 Task: Block off specific time frames from 3 PM to 5 PM every Friday for engaging in a series of crucial client calls, where active listening and eloquent communication are paramount.
Action: Mouse moved to (261, 308)
Screenshot: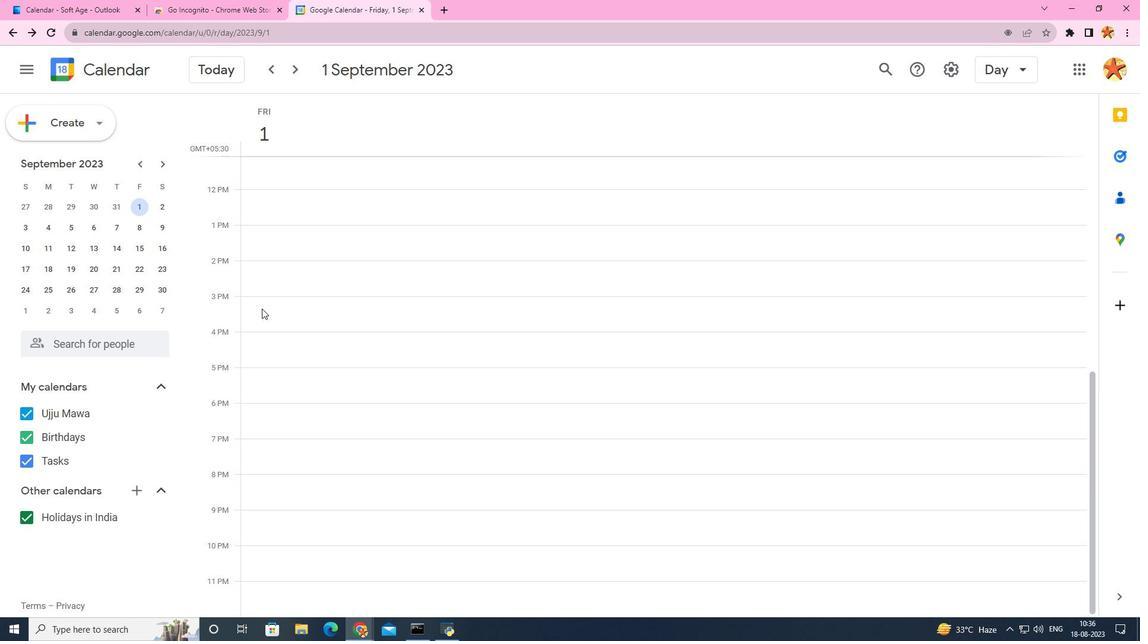 
Action: Mouse pressed left at (261, 308)
Screenshot: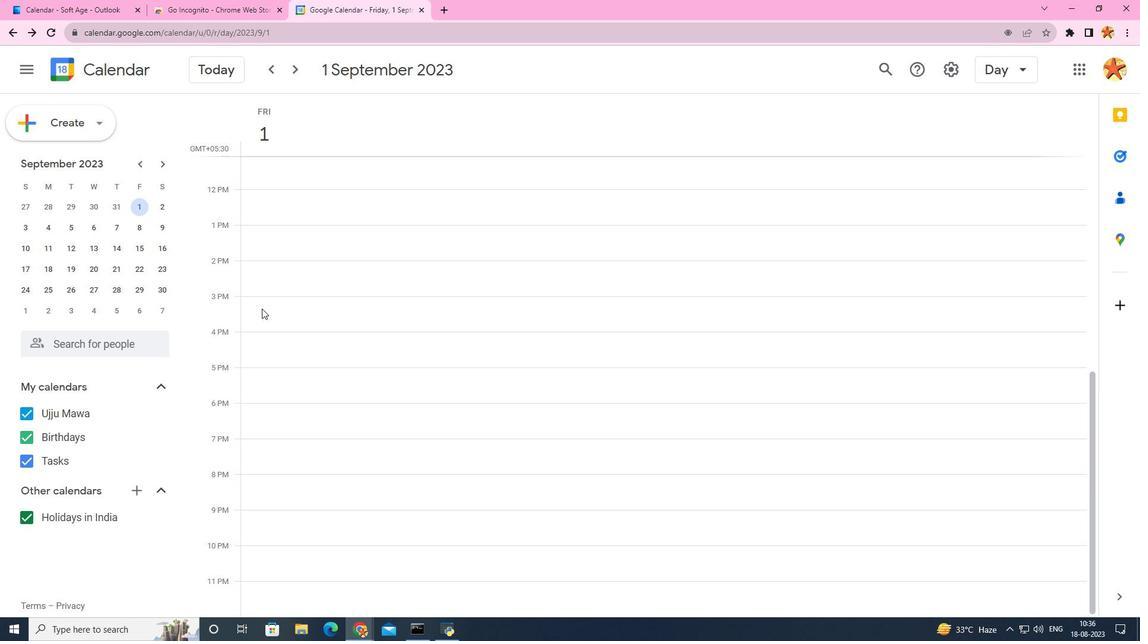 
Action: Mouse moved to (583, 199)
Screenshot: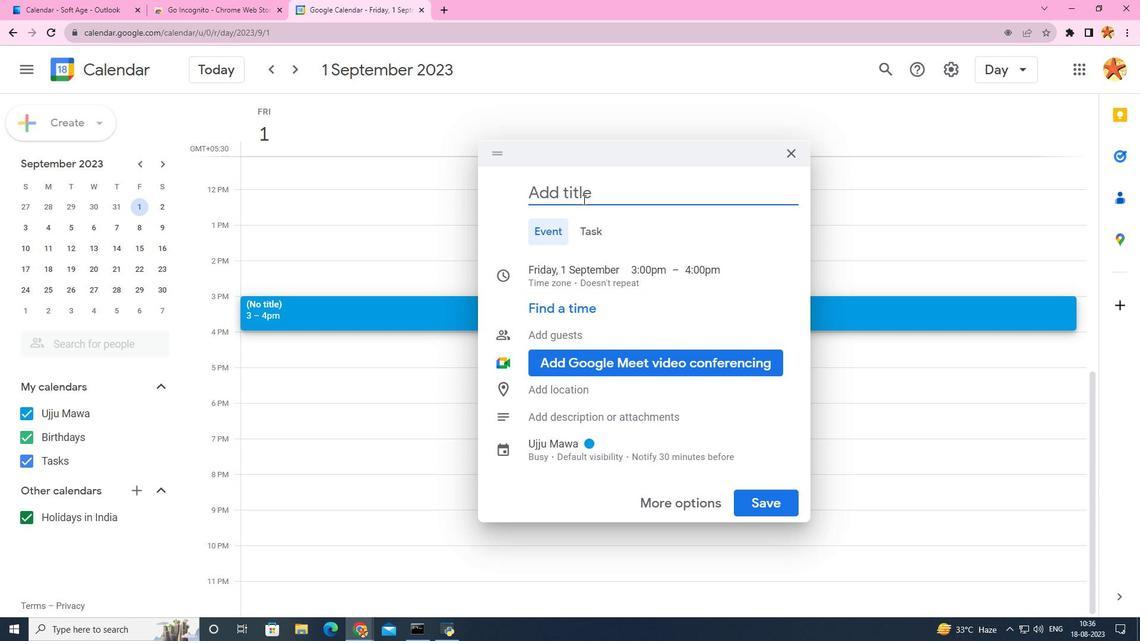 
Action: Key pressed <Key.caps_lock>B<Key.caps_lock>lock<Key.space>off<Key.space>a<Key.space><Key.caps_lock>S<Key.caps_lock>pecific<Key.space><Key.caps_lock>T<Key.caps_lock>im<Key.space><Key.backspace>e<Key.space>frame
Screenshot: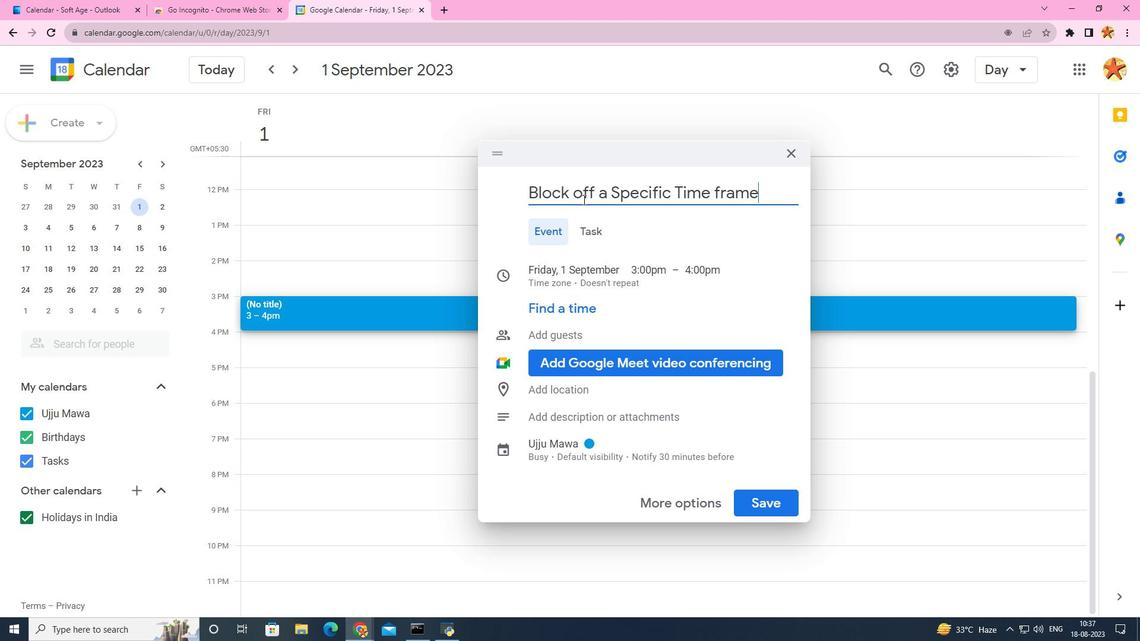 
Action: Mouse moved to (643, 266)
Screenshot: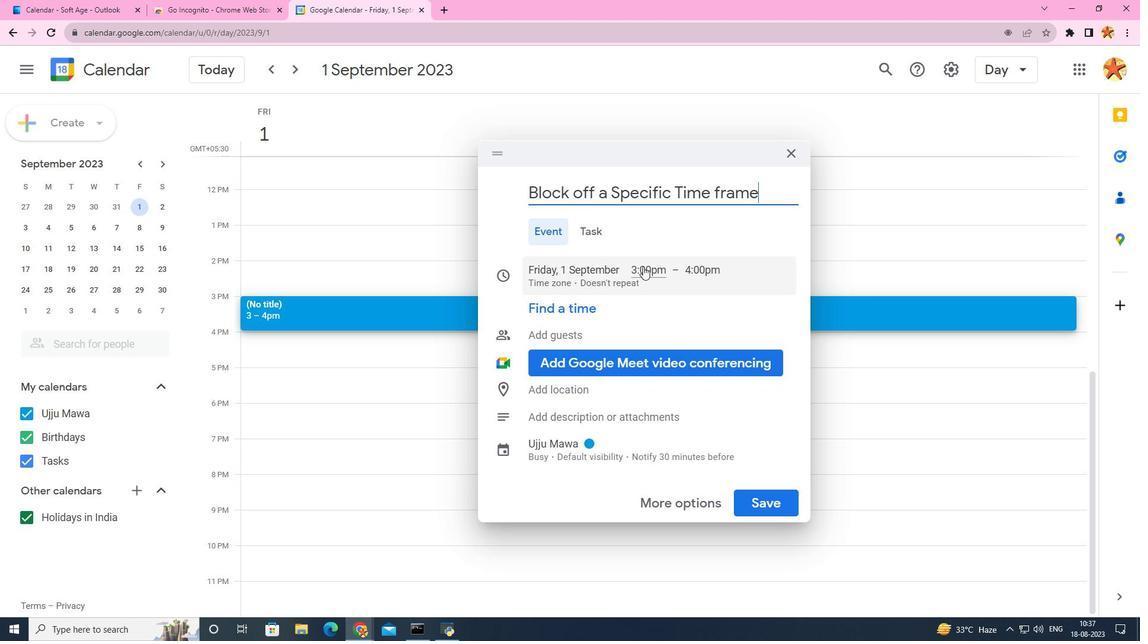 
Action: Mouse pressed left at (643, 266)
Screenshot: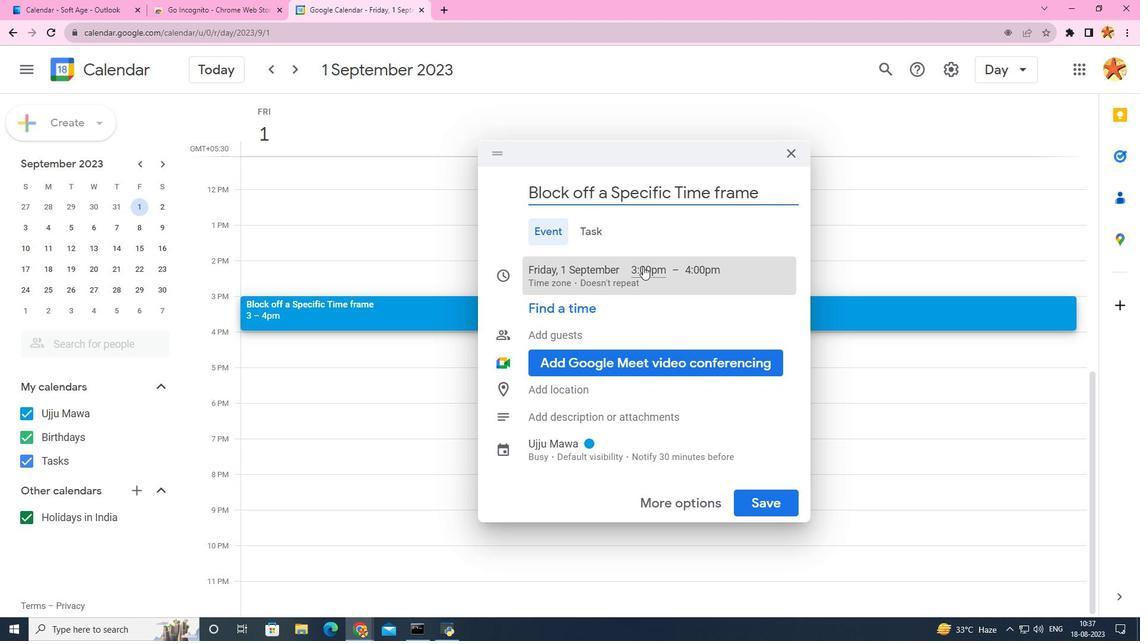
Action: Mouse moved to (687, 263)
Screenshot: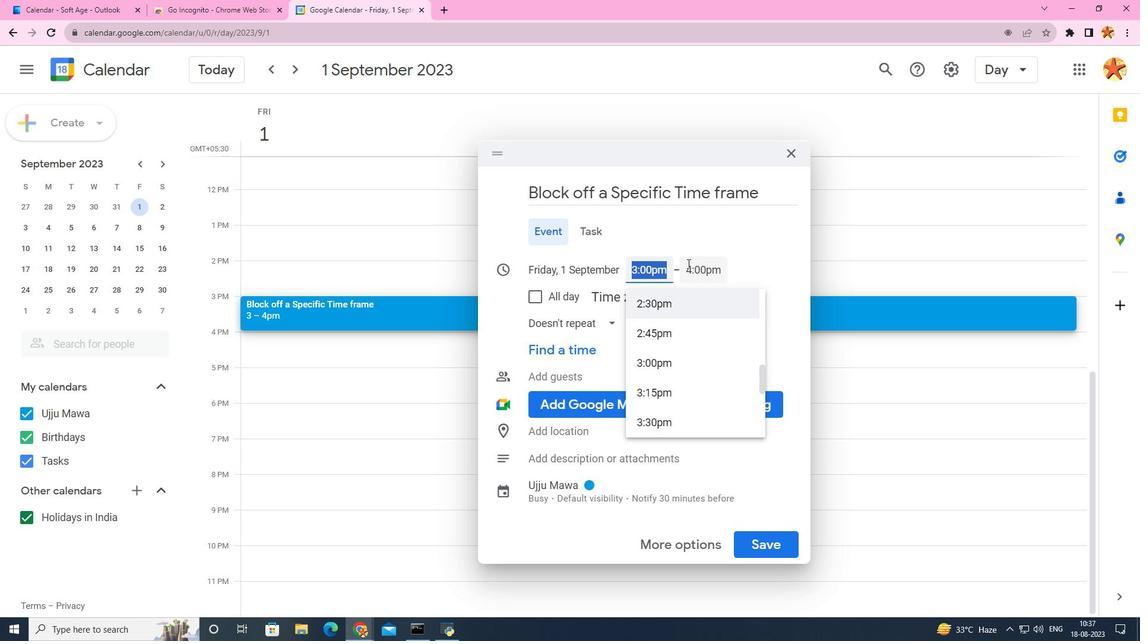 
Action: Mouse pressed left at (687, 263)
Screenshot: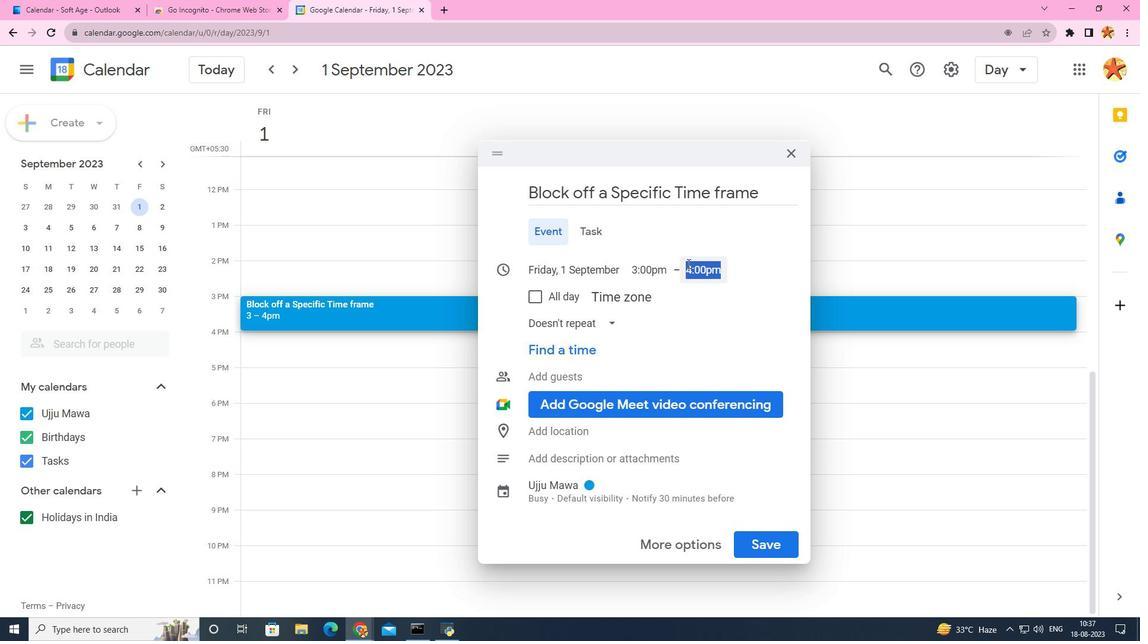 
Action: Mouse moved to (726, 381)
Screenshot: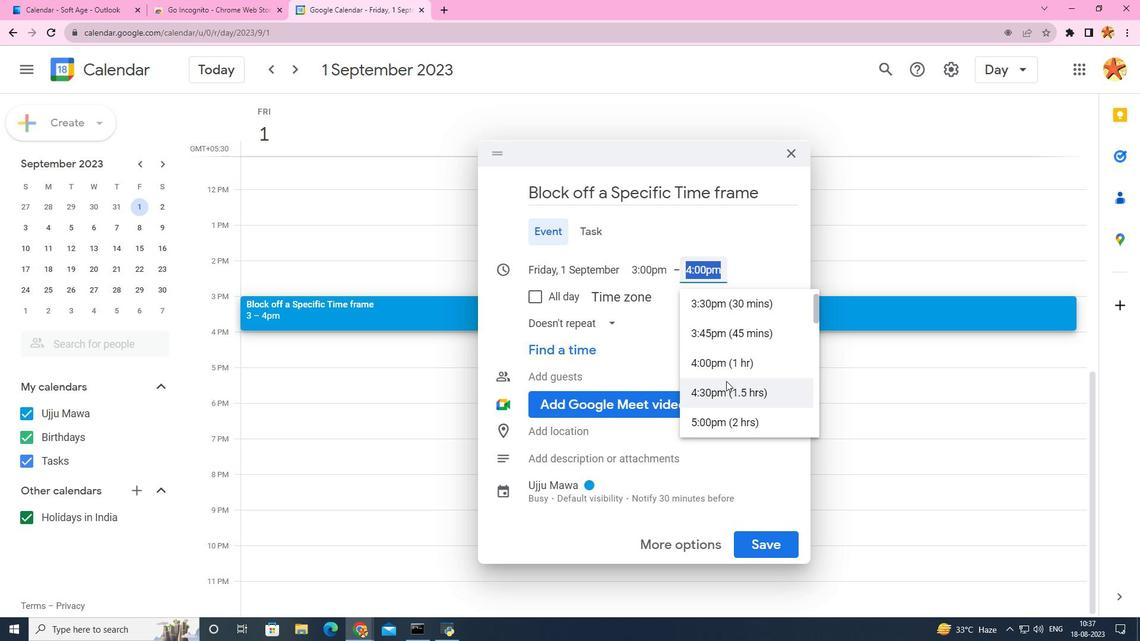 
Action: Mouse scrolled (726, 380) with delta (0, 0)
Screenshot: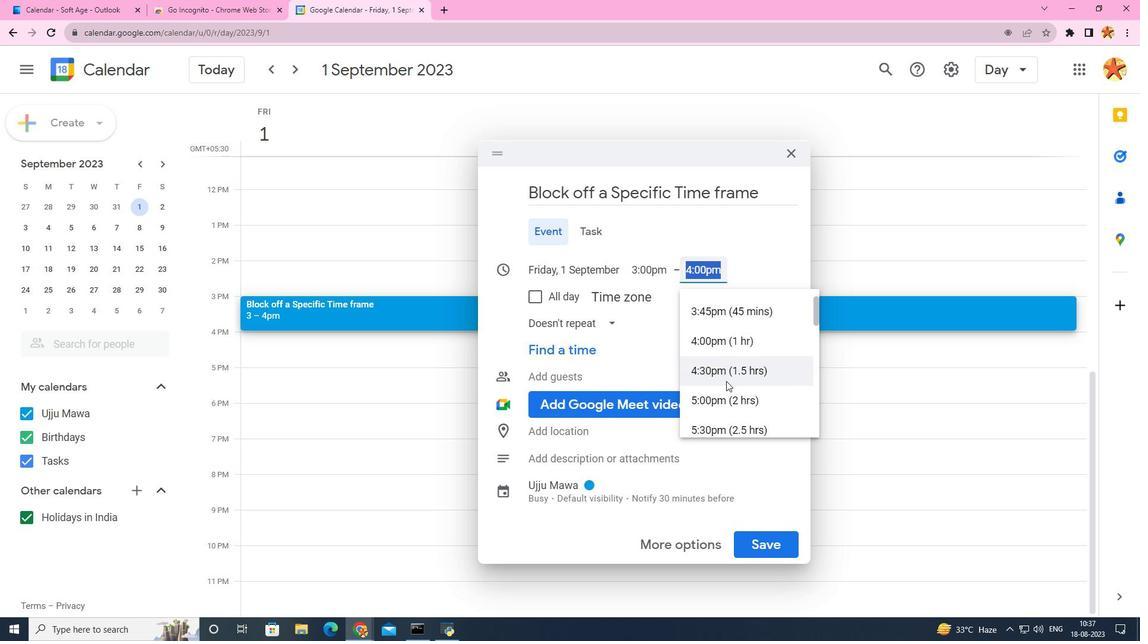 
Action: Mouse moved to (731, 361)
Screenshot: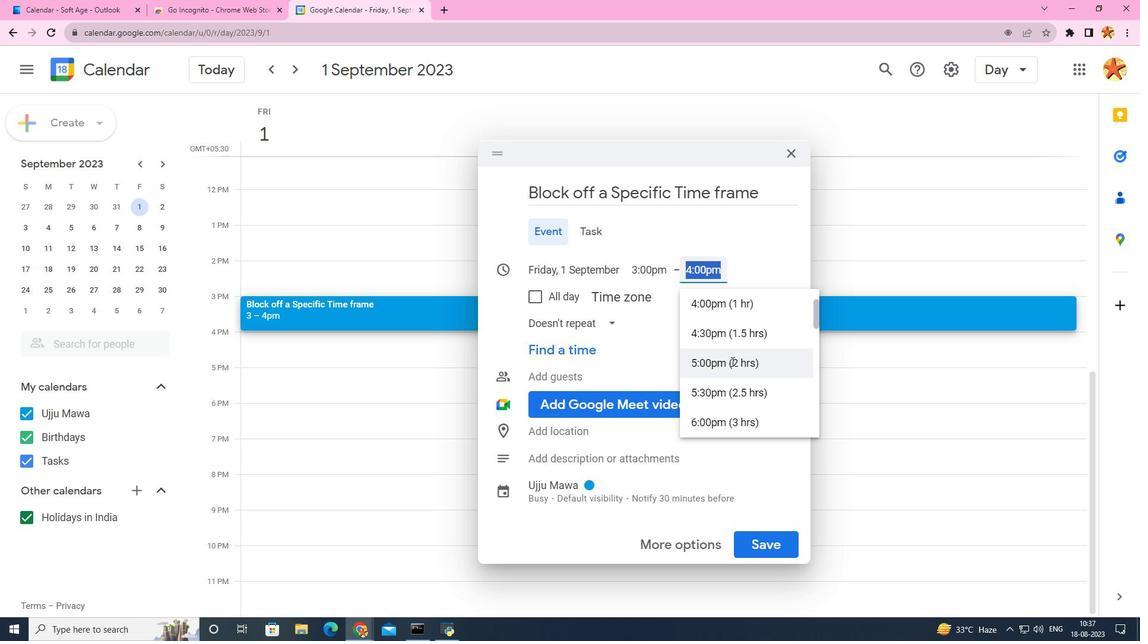 
Action: Mouse pressed left at (731, 361)
Screenshot: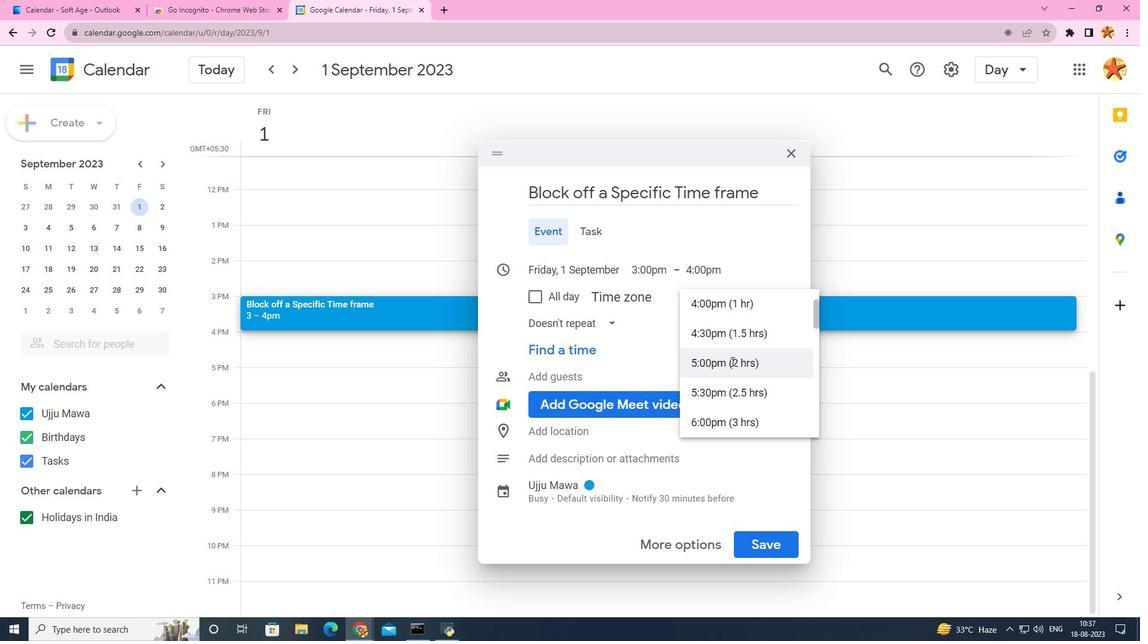 
Action: Mouse moved to (544, 456)
Screenshot: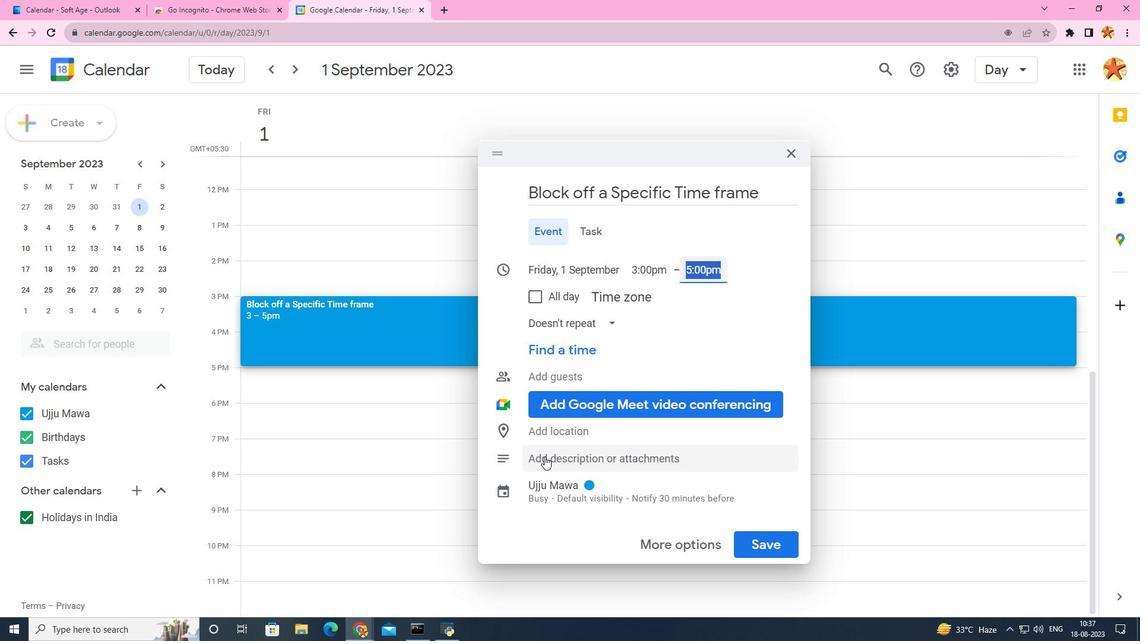 
Action: Mouse pressed left at (544, 456)
Screenshot: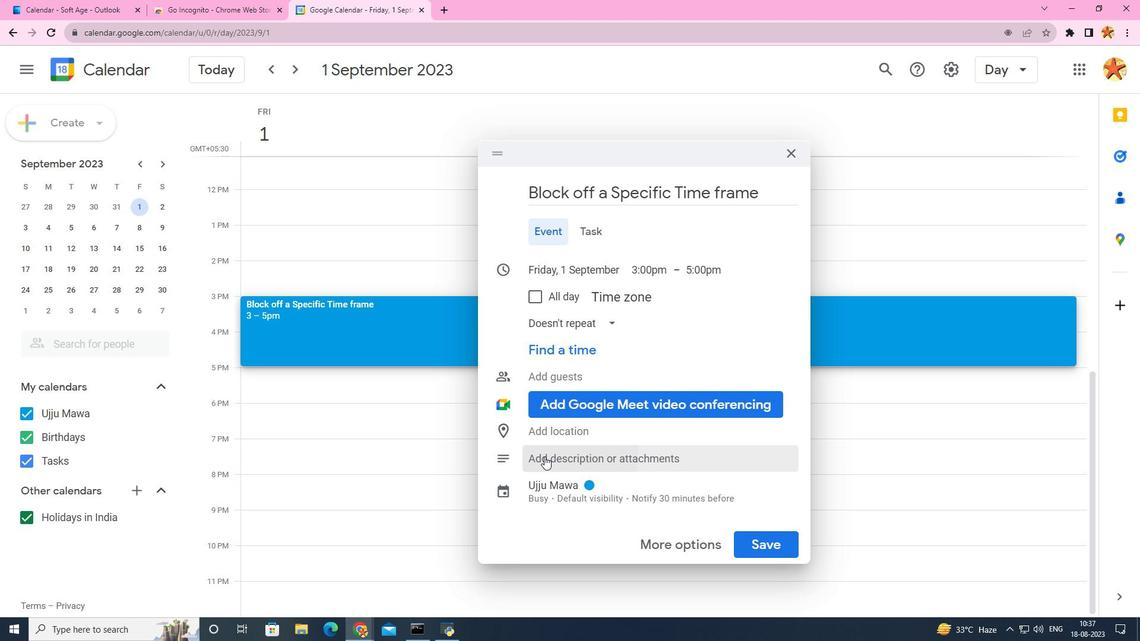 
Action: Mouse moved to (557, 440)
Screenshot: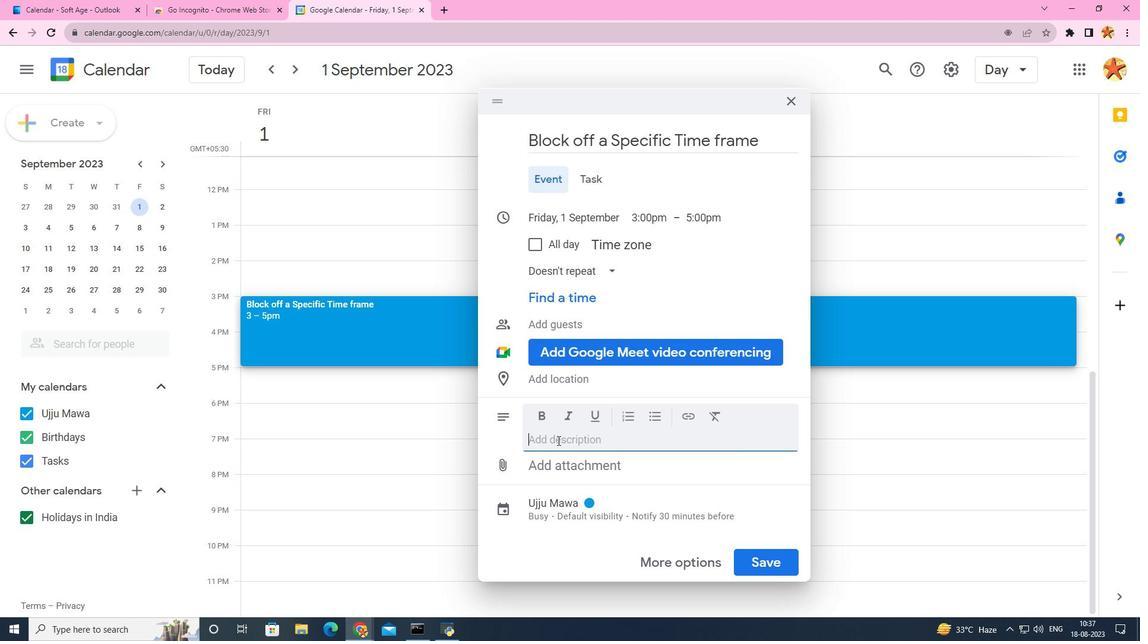 
Action: Key pressed <Key.caps_lock>E<Key.caps_lock>ngaging<Key.space>in<Key.space>a<Key.space>series<Key.space>of<Key.space>crucial<Key.space>client<Key.space>calls<Key.space>,were<Key.space>active<Key.space>listening<Key.space>and<Key.space>eloquent<Key.space>communication<Key.space>are<Key.space>paramount.
Screenshot: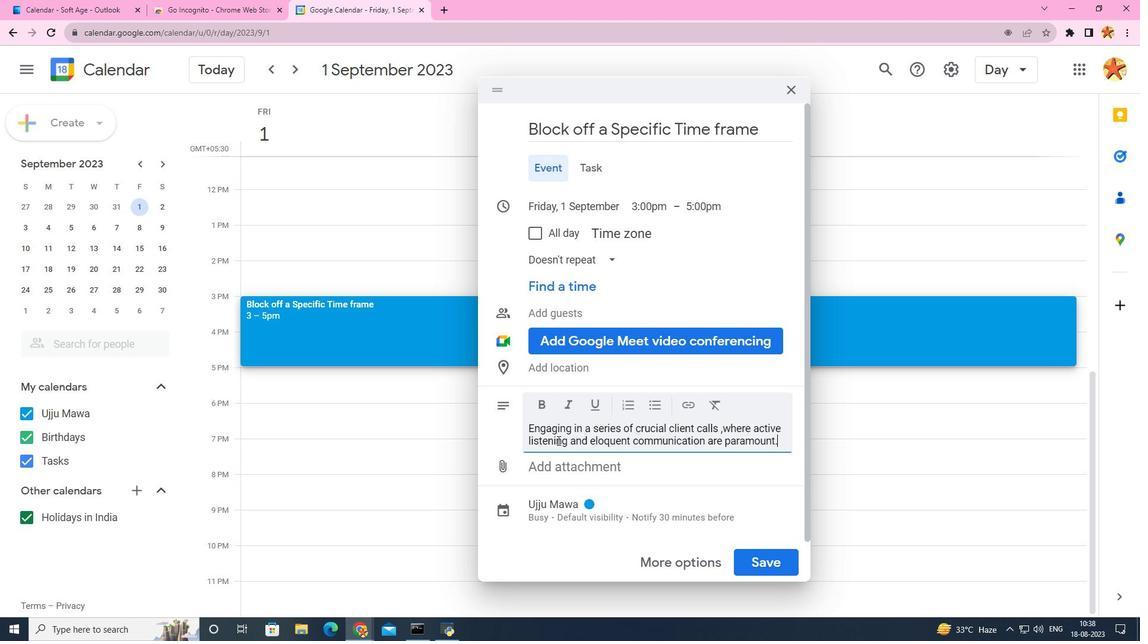 
Action: Mouse moved to (763, 561)
Screenshot: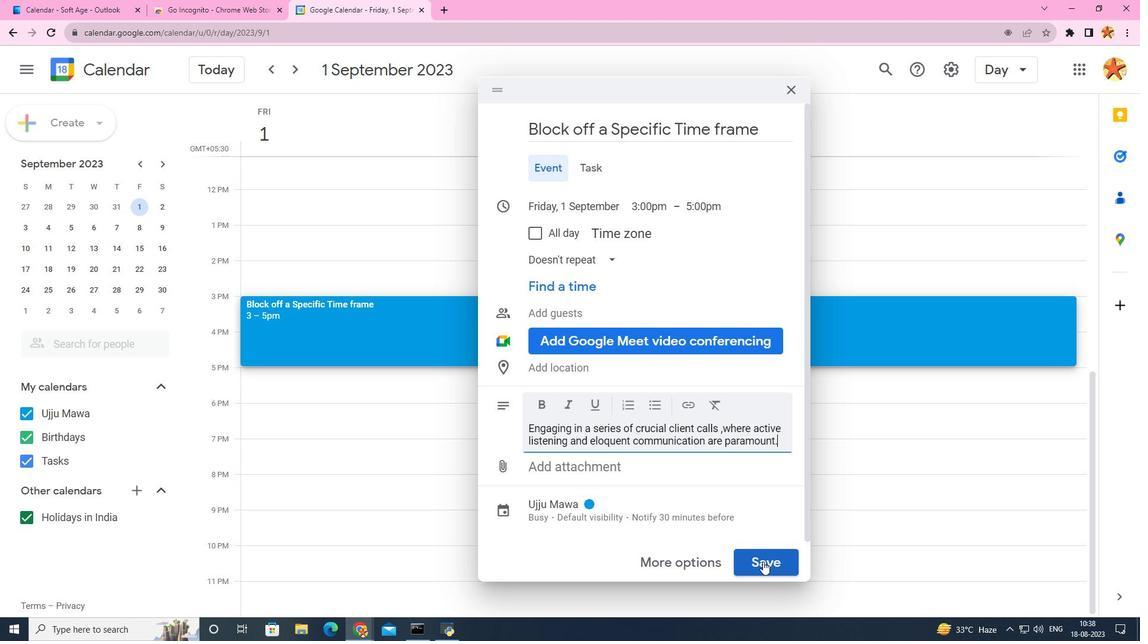 
Action: Mouse pressed left at (763, 561)
Screenshot: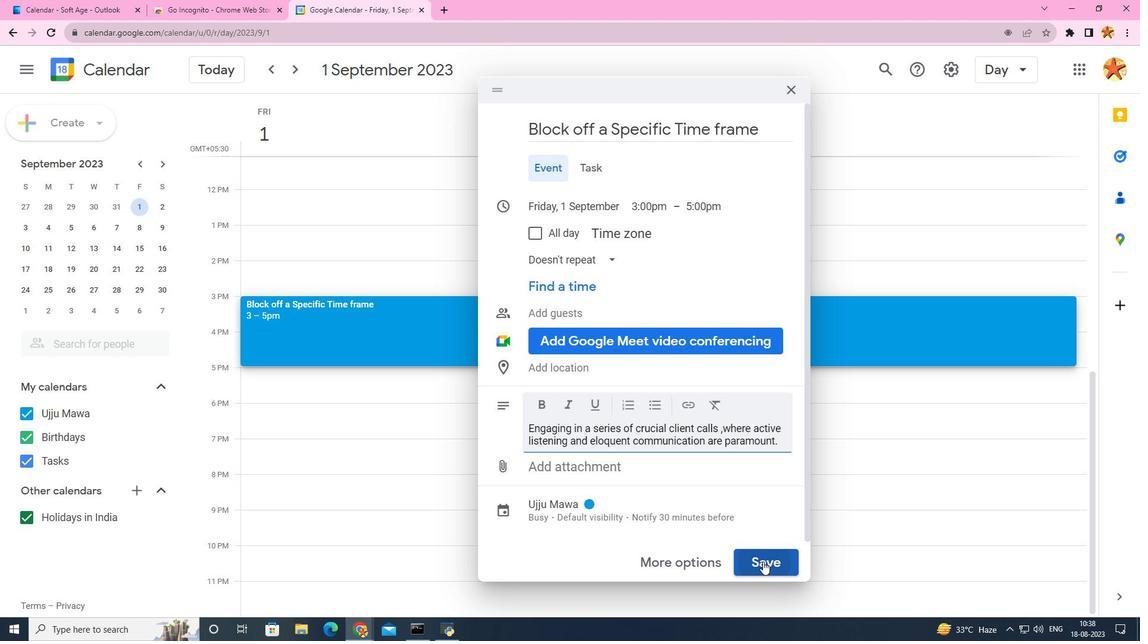 
